 Task: Create a custom export preset for exporting audio with specific metadata.
Action: Mouse moved to (9, 15)
Screenshot: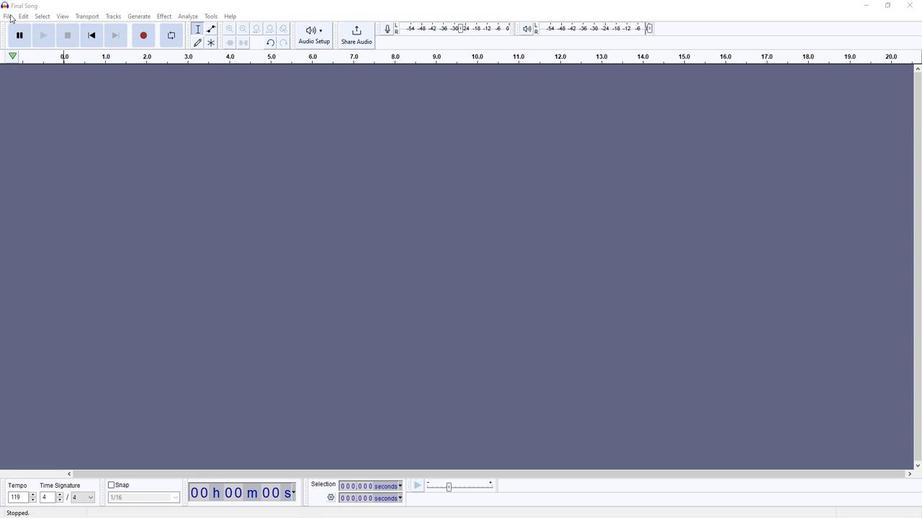 
Action: Mouse pressed left at (9, 15)
Screenshot: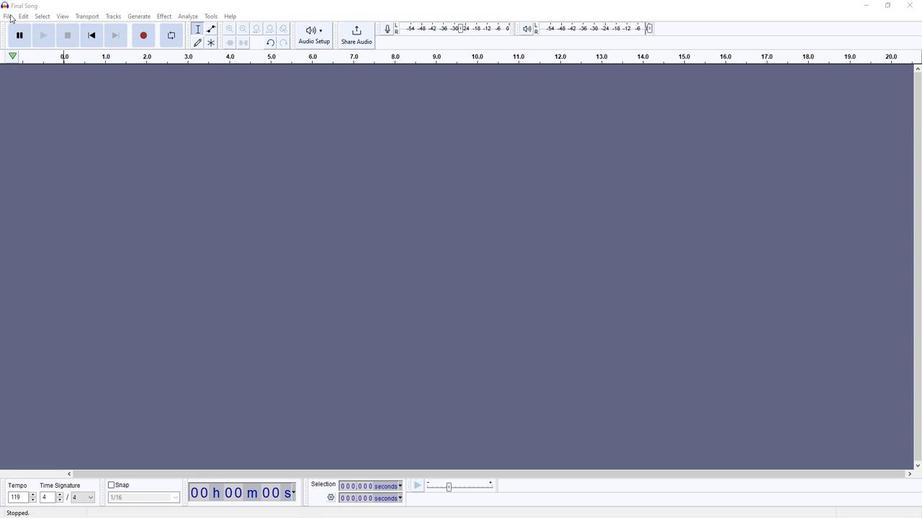 
Action: Mouse moved to (121, 109)
Screenshot: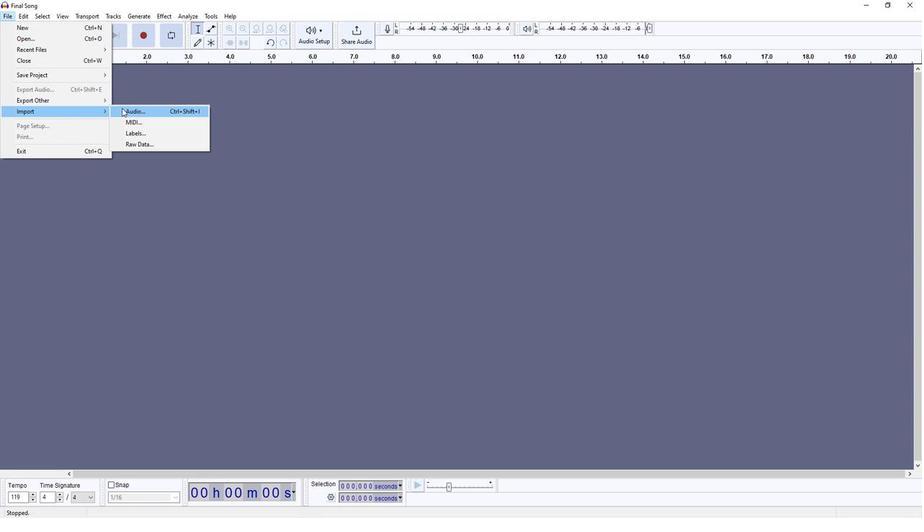 
Action: Mouse pressed left at (121, 109)
Screenshot: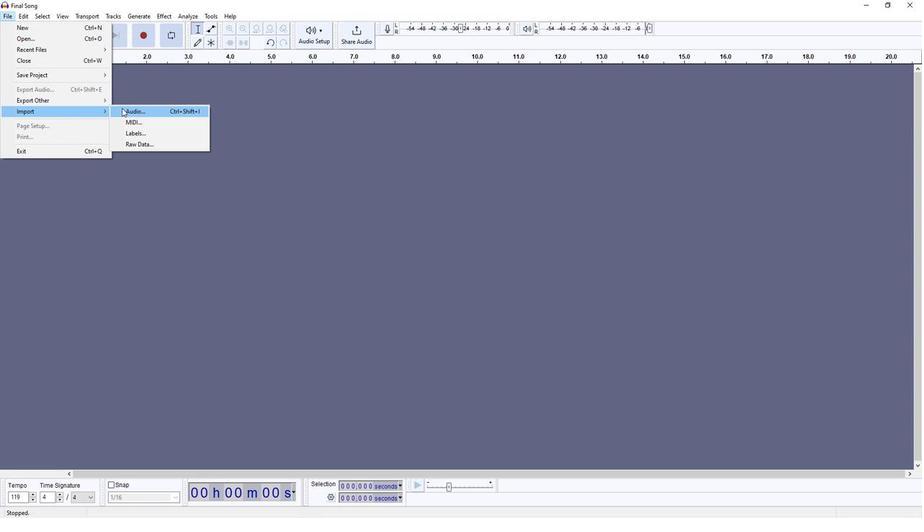
Action: Mouse moved to (113, 90)
Screenshot: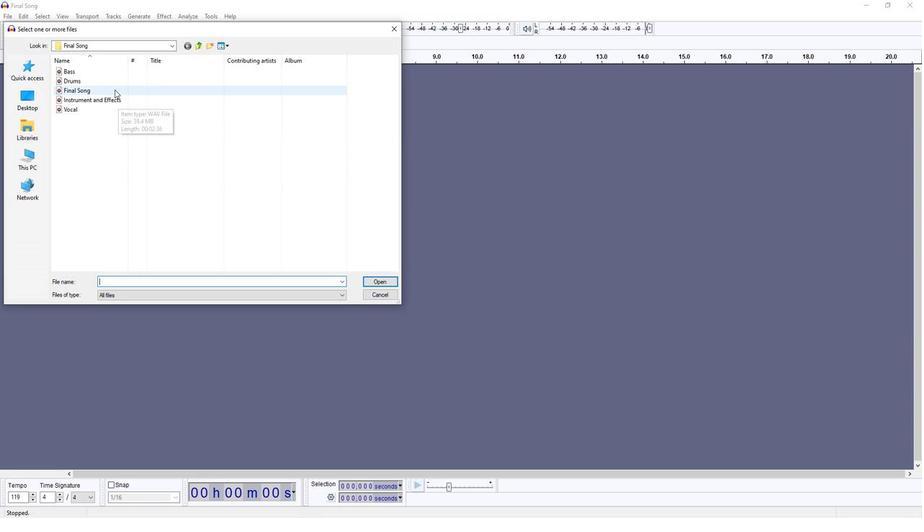 
Action: Mouse pressed left at (113, 90)
Screenshot: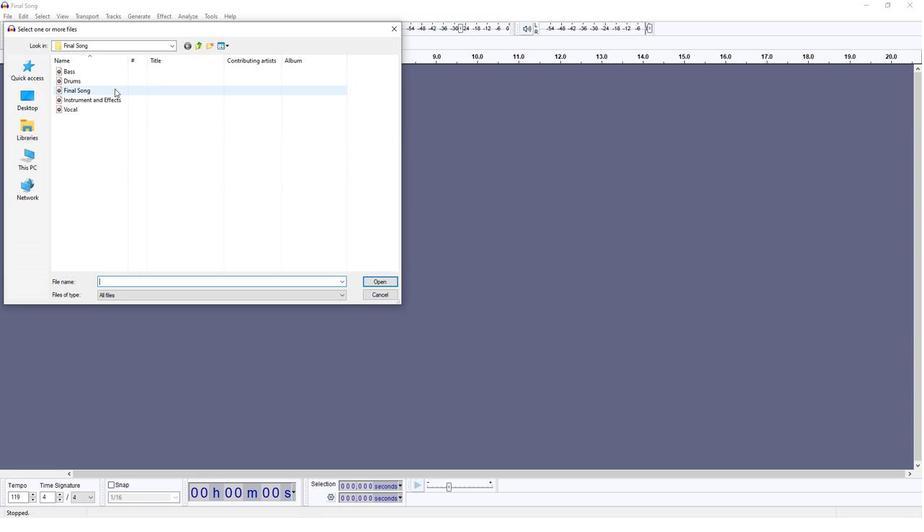 
Action: Mouse moved to (378, 281)
Screenshot: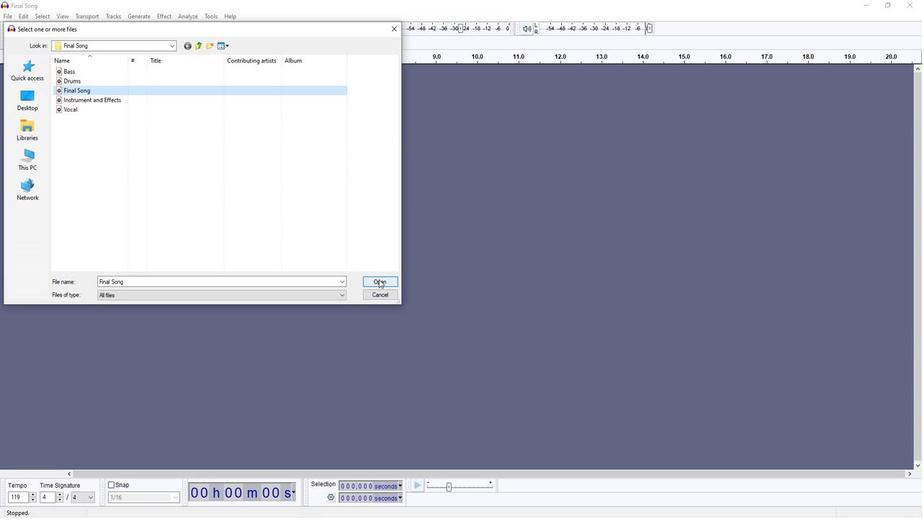 
Action: Mouse pressed left at (378, 281)
Screenshot: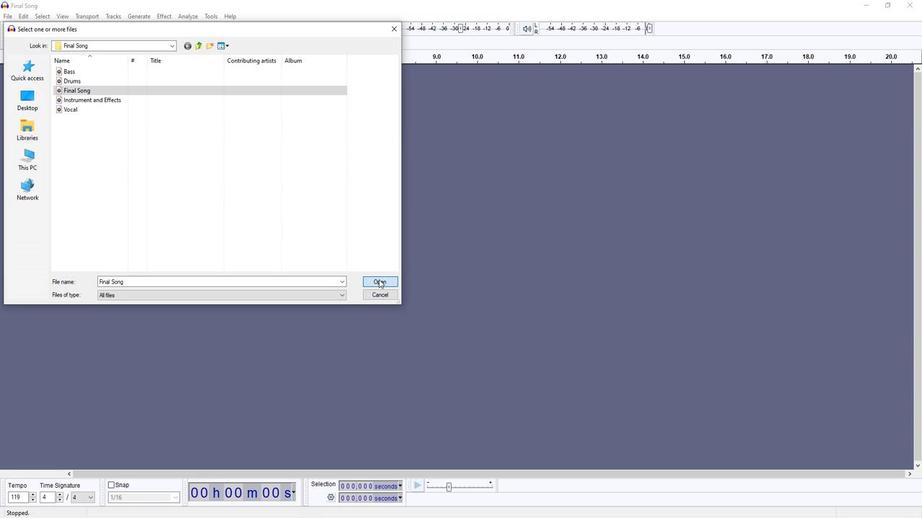 
Action: Mouse moved to (904, 83)
Screenshot: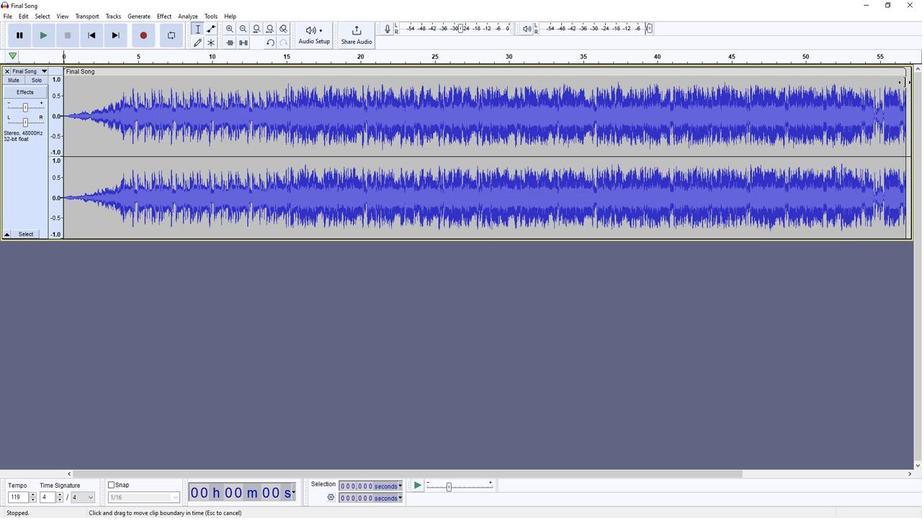 
Action: Mouse pressed left at (904, 83)
Screenshot: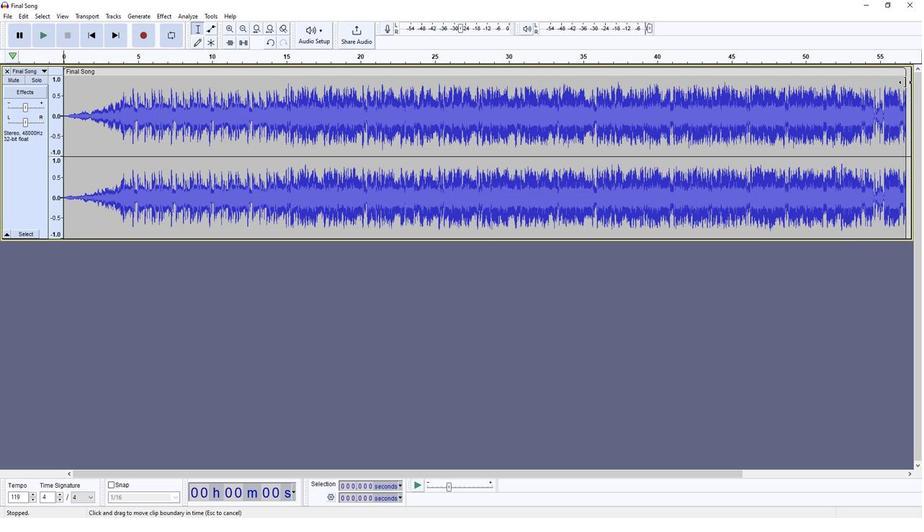 
Action: Mouse moved to (389, 106)
Screenshot: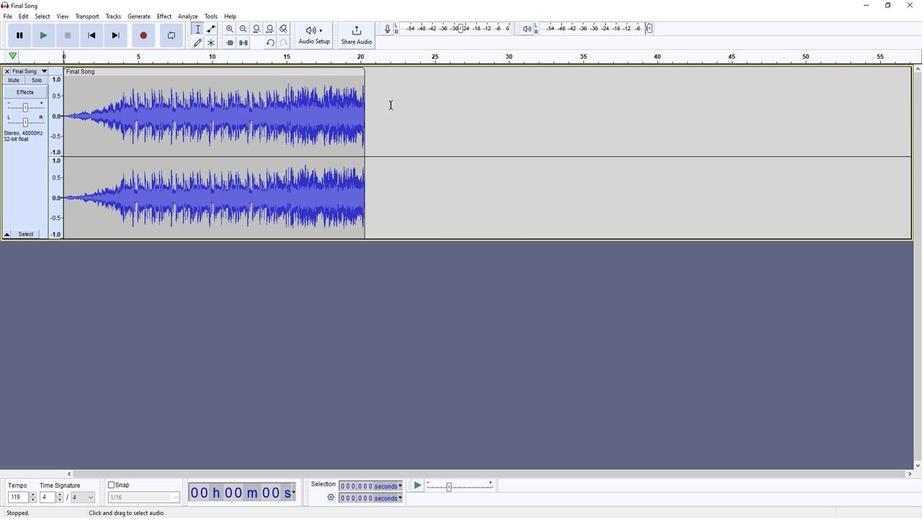 
Action: Mouse pressed left at (389, 106)
Screenshot: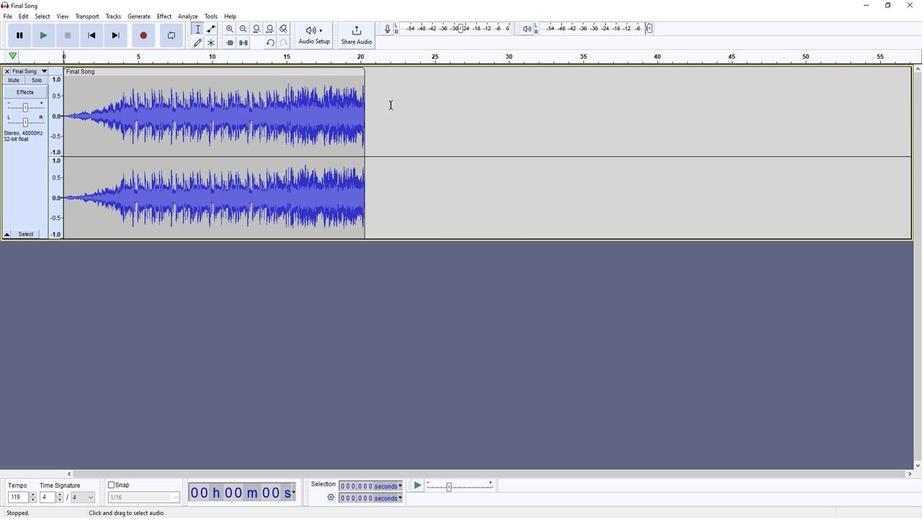
Action: Mouse moved to (48, 28)
Screenshot: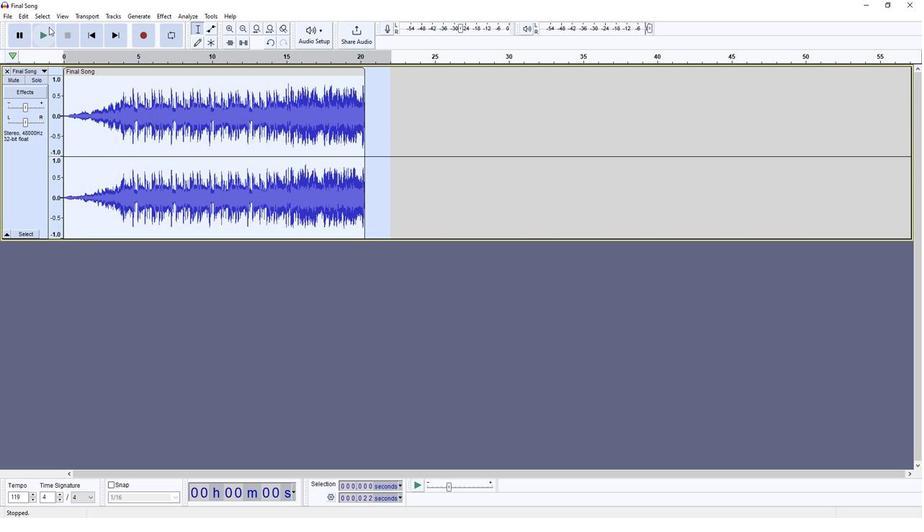 
Action: Mouse pressed left at (48, 28)
Screenshot: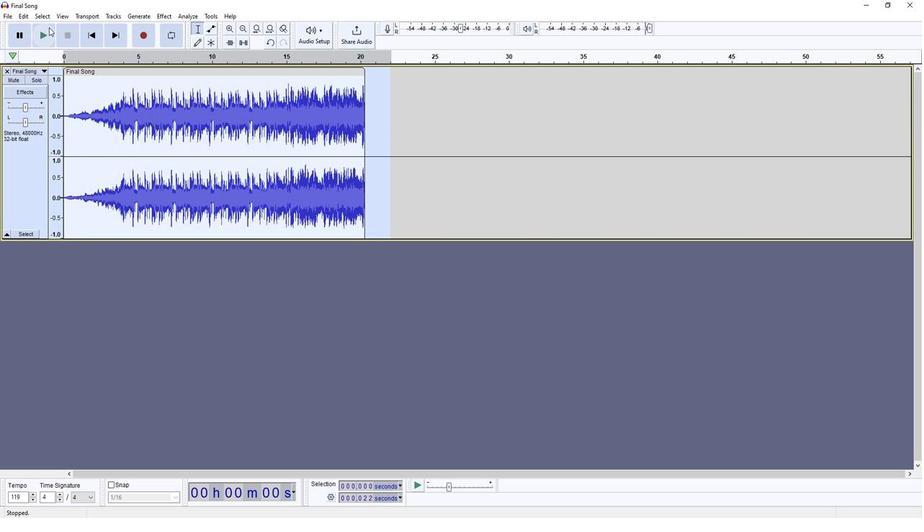 
Action: Mouse moved to (70, 38)
Screenshot: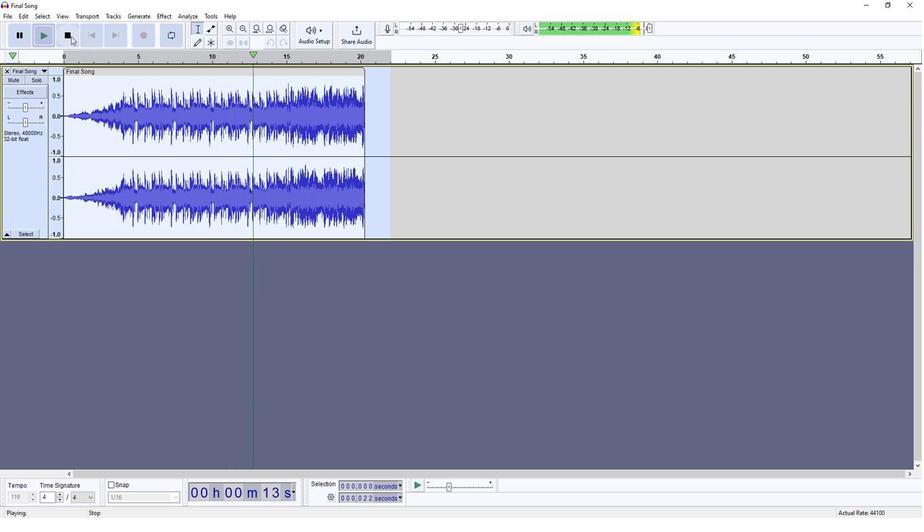 
Action: Mouse pressed left at (70, 38)
Screenshot: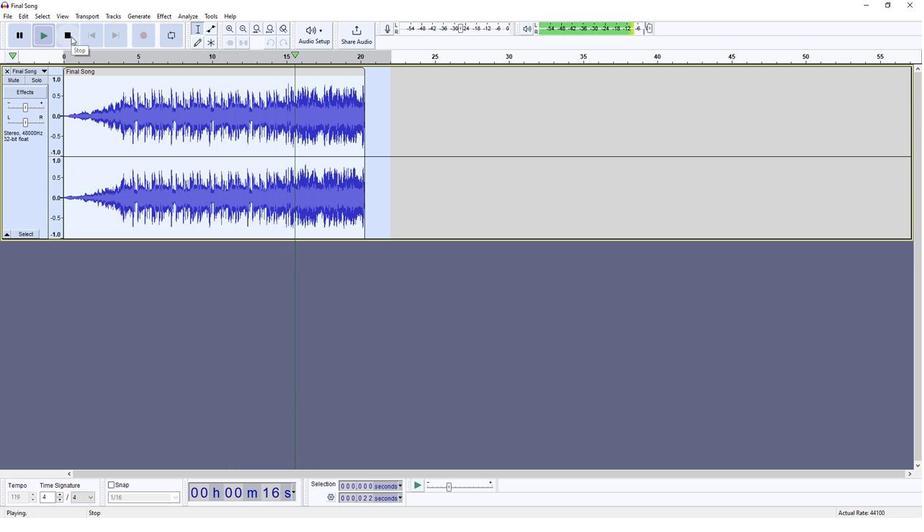 
Action: Mouse moved to (8, 15)
Screenshot: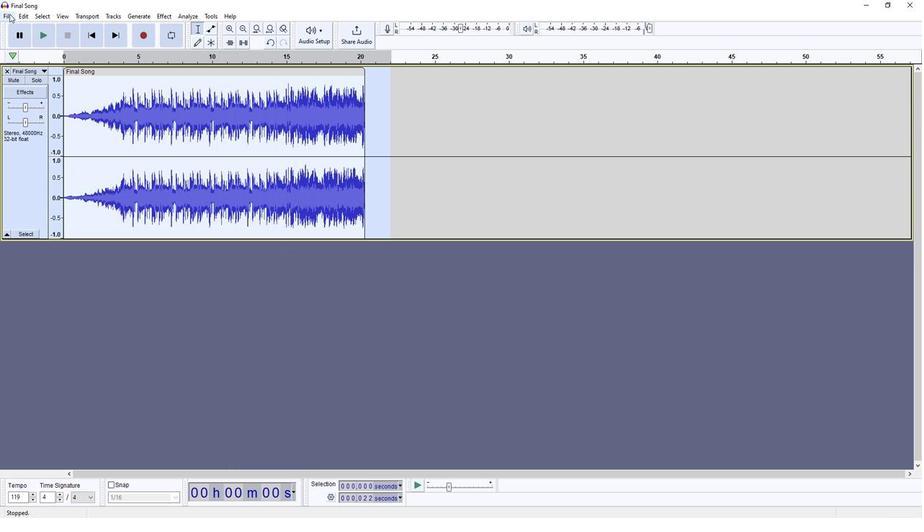 
Action: Mouse pressed left at (8, 15)
Screenshot: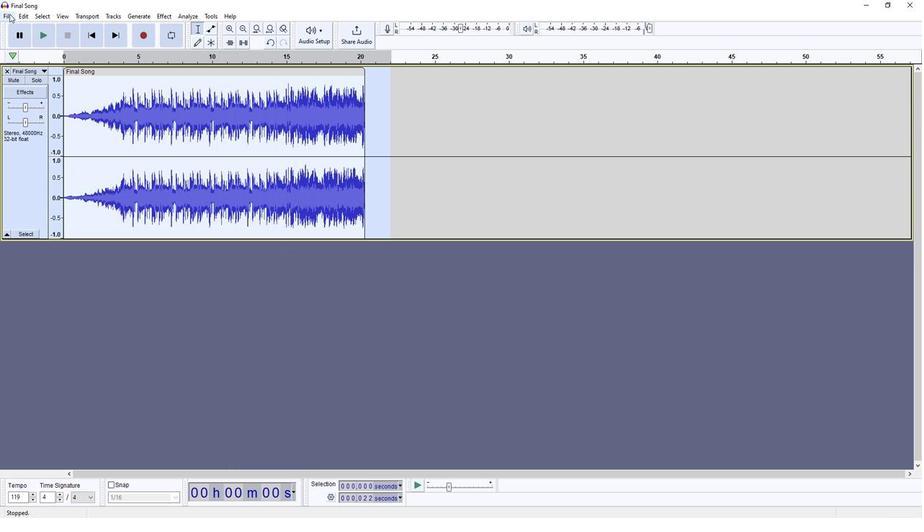 
Action: Mouse moved to (40, 93)
Screenshot: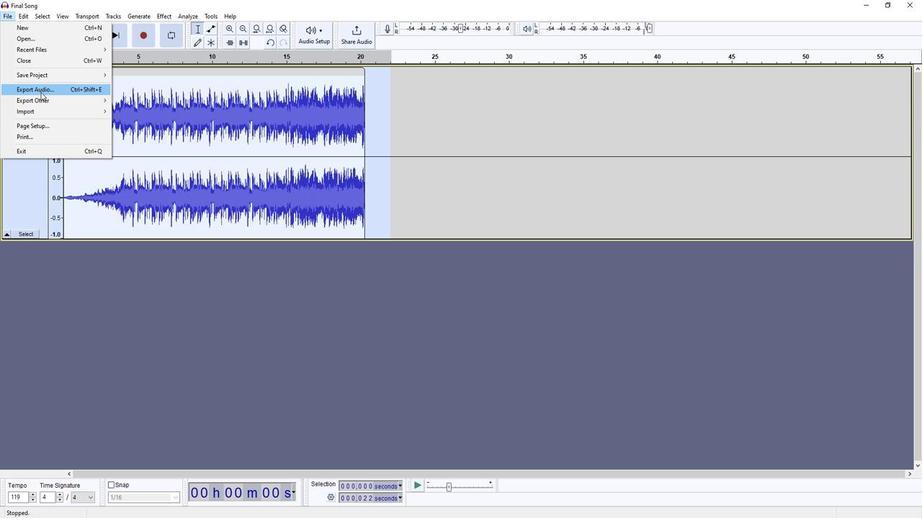 
Action: Mouse pressed left at (40, 93)
Screenshot: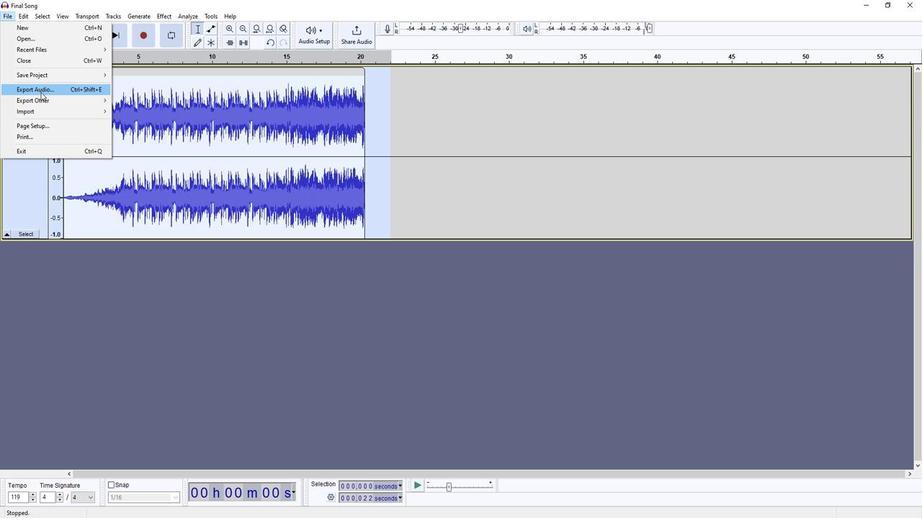 
Action: Mouse moved to (120, 69)
Screenshot: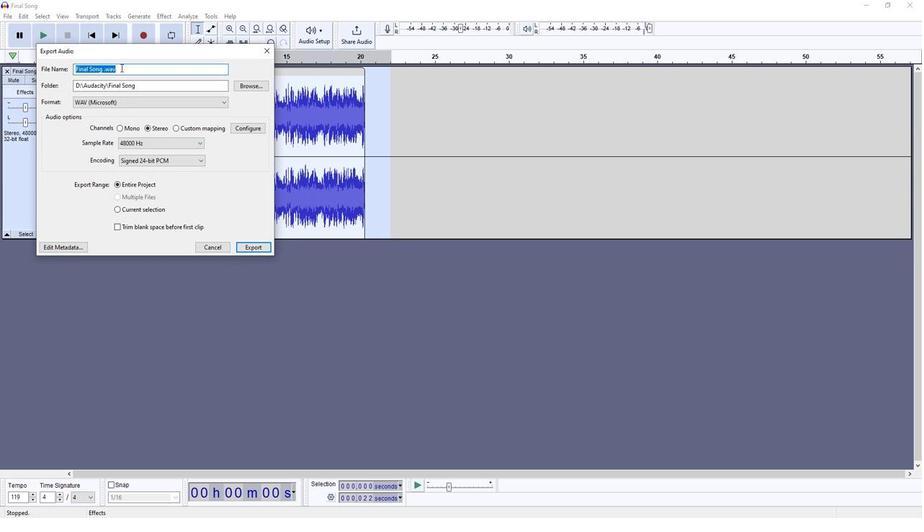 
Action: Key pressed <Key.backspace><Key.shift><Key.shift><Key.shift><Key.shift><Key.shift>Starboy<Key.shift><Key.shift><Key.shift><Key.shift><Key.shift><Key.shift><Key.shift><Key.shift><Key.shift><Key.shift><Key.space>(<Key.shift>Delux<Key.shift>)
Screenshot: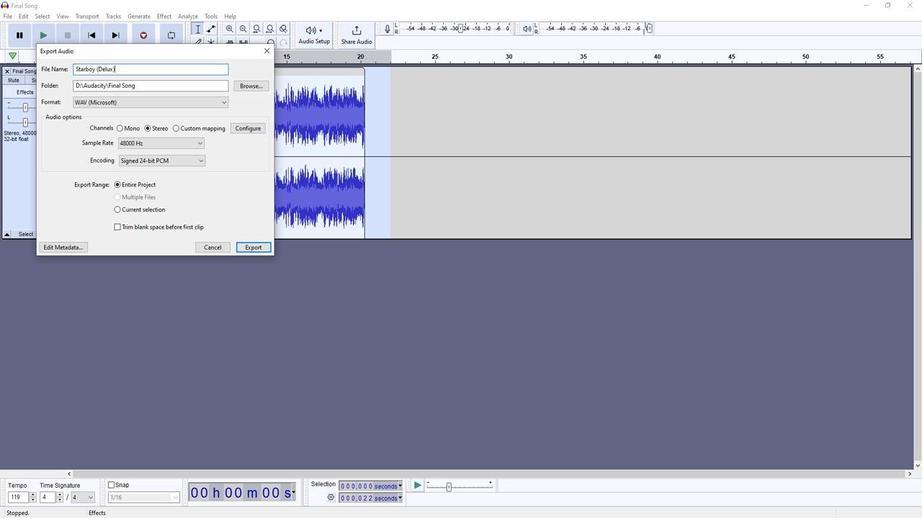 
Action: Mouse moved to (69, 248)
Screenshot: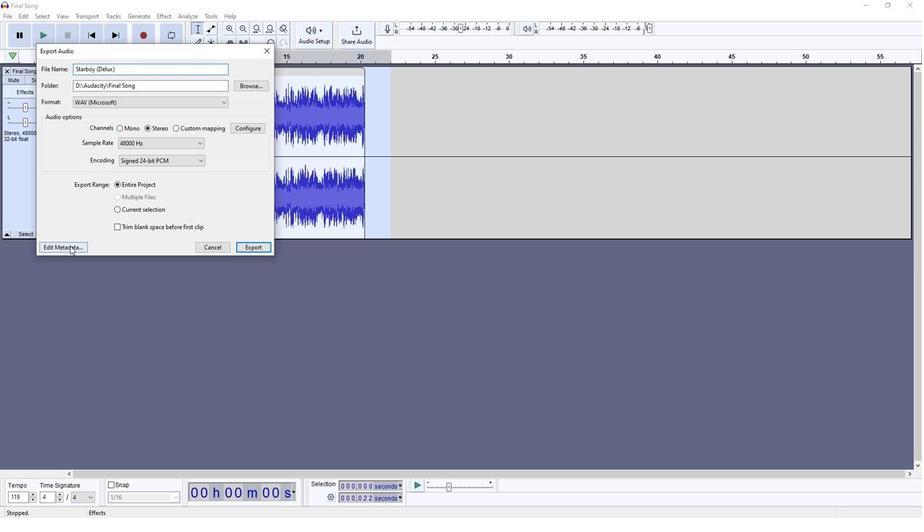 
Action: Mouse pressed left at (69, 248)
Screenshot: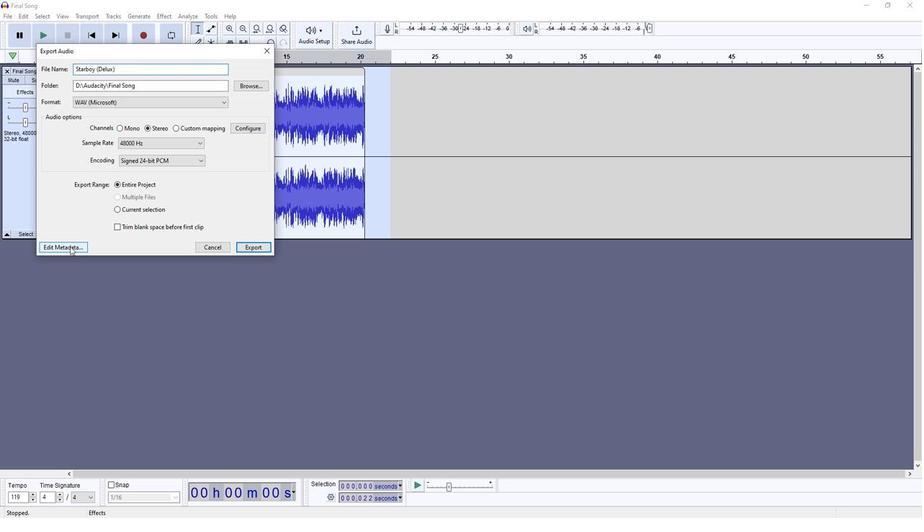 
Action: Mouse moved to (412, 203)
Screenshot: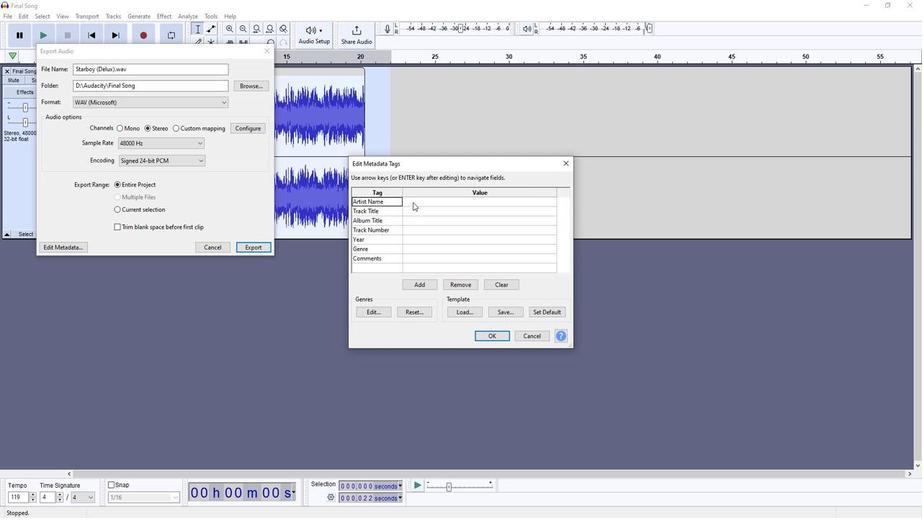 
Action: Mouse pressed left at (412, 203)
Screenshot: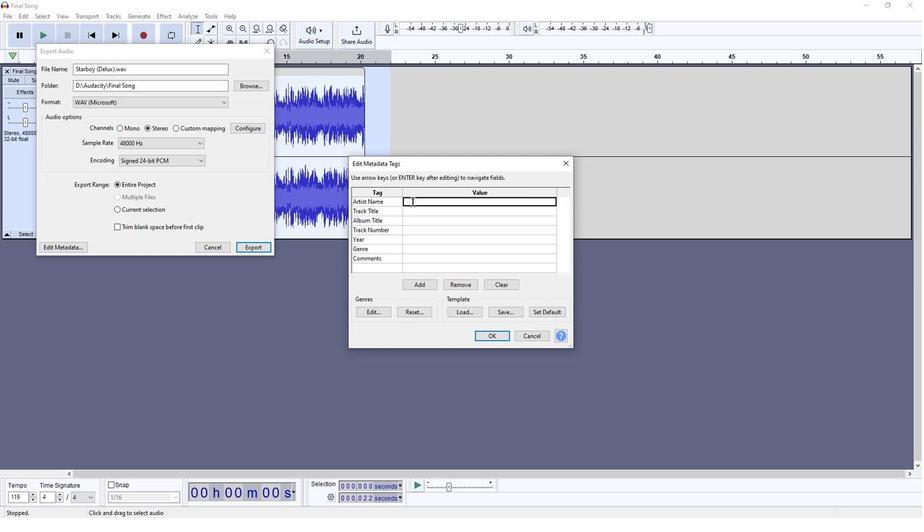 
Action: Key pressed <Key.shift><Key.shift><Key.shift><Key.shift><Key.shift><Key.shift><Key.shift><Key.shift><Key.shift><Key.shift><Key.shift><Key.shift><Key.shift><Key.shift><Key.shift><Key.shift><Key.shift><Key.shift><Key.shift><Key.shift><Key.shift><Key.shift><Key.shift><Key.shift><Key.shift><Key.shift><Key.shift><Key.shift><Key.shift>Weeknd
Screenshot: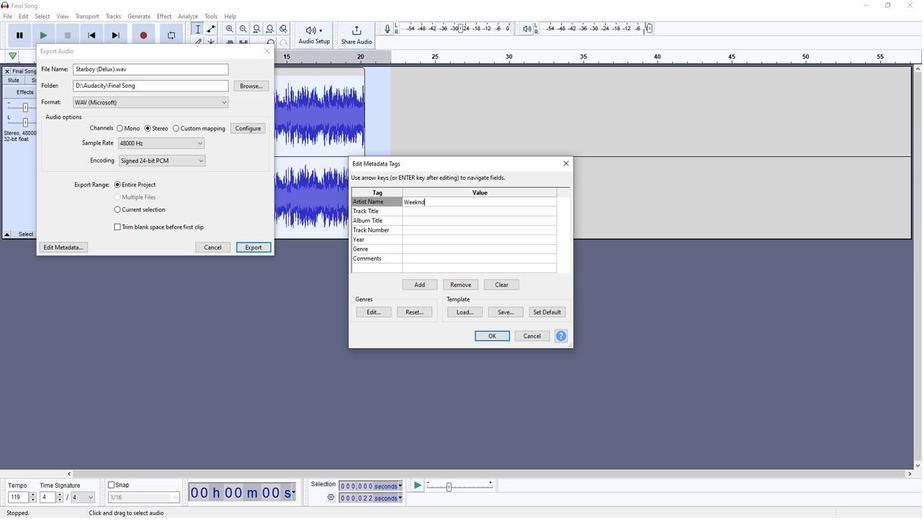 
Action: Mouse moved to (437, 211)
Screenshot: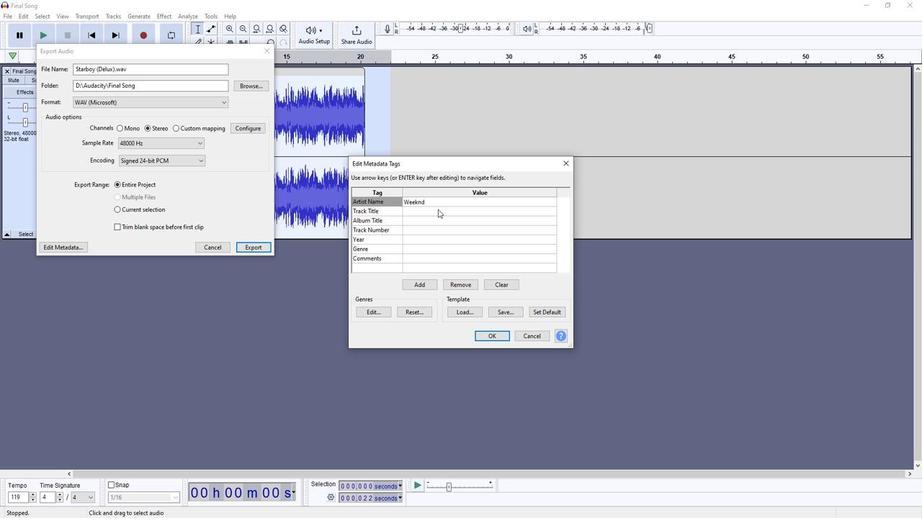 
Action: Mouse pressed left at (437, 211)
Screenshot: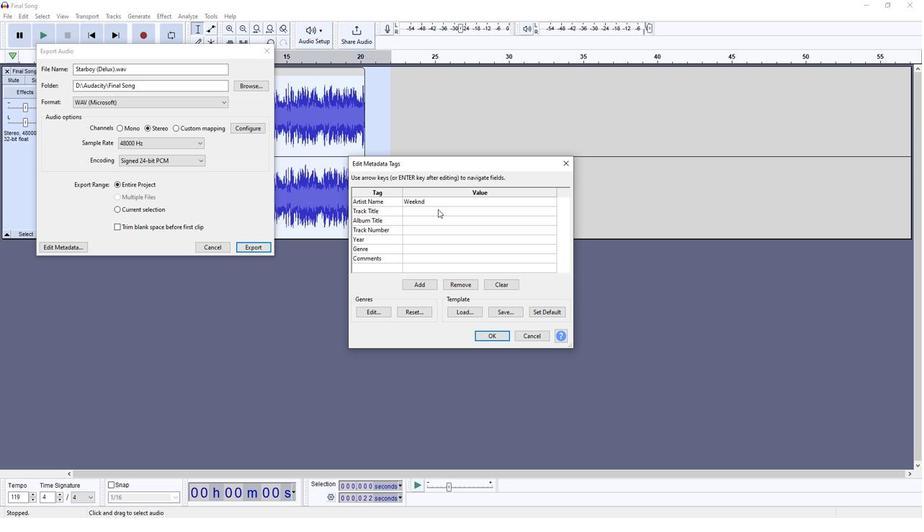 
Action: Key pressed <Key.shift>Starboy<Key.space>ft.<Key.shift>Dark<Key.backspace><Key.backspace>ft<Key.space><Key.shift><Key.shift>Punk<Key.space>-<Key.space><Key.shift><Key.shift>The<Key.space><Key.shift>Weeknd
Screenshot: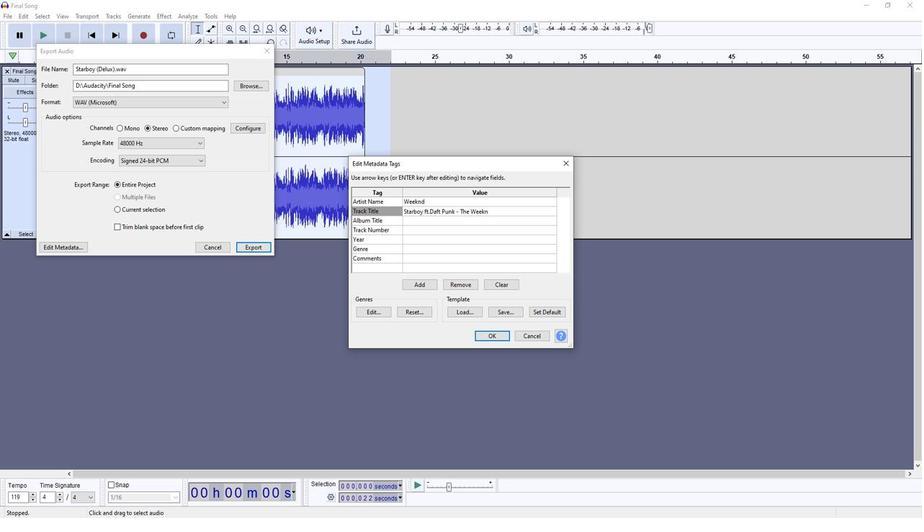 
Action: Mouse moved to (423, 219)
Screenshot: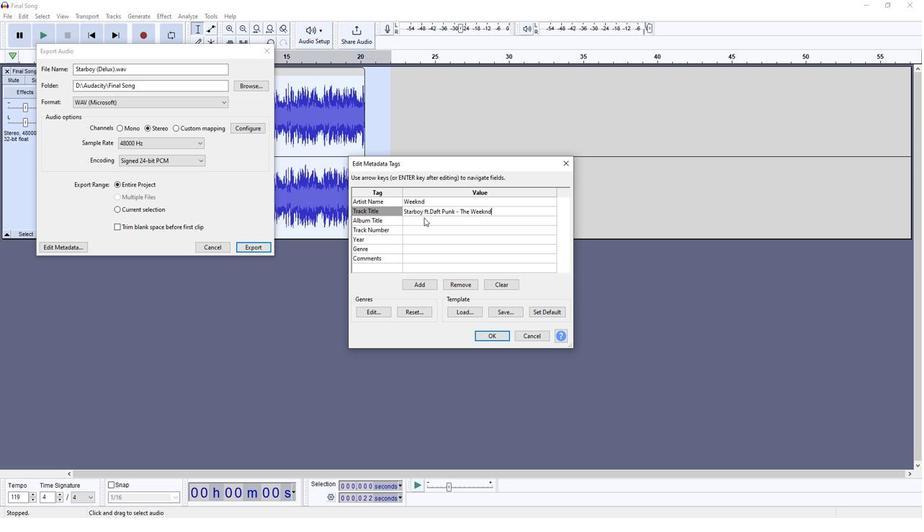 
Action: Mouse pressed left at (423, 219)
Screenshot: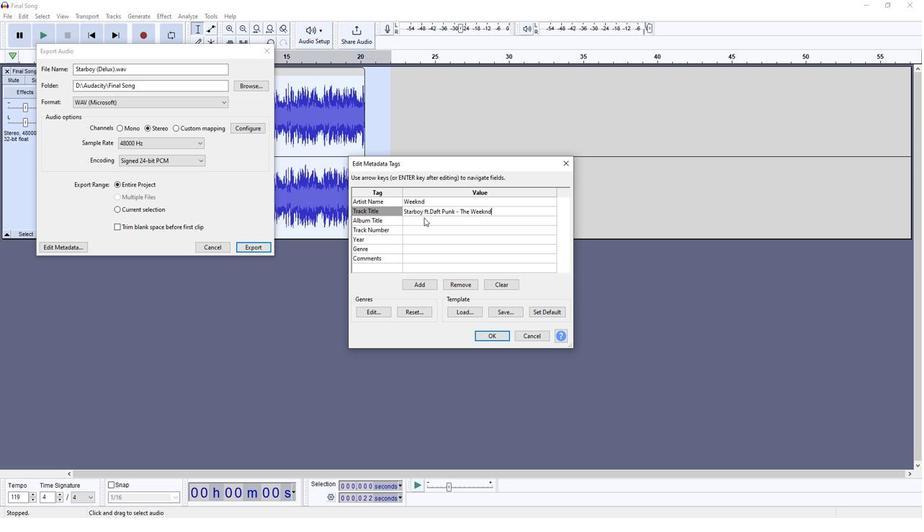 
Action: Mouse moved to (423, 219)
Screenshot: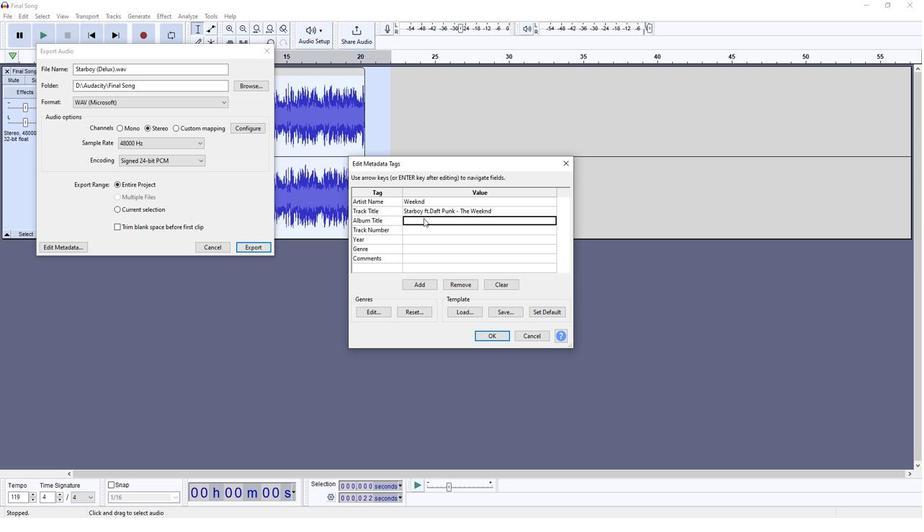 
Action: Key pressed <Key.shift>Starboy<Key.space><Key.shift><Key.shift><Key.shift><Key.shift><Key.shift><Key.shift><Key.shift><Key.shift><Key.shift><Key.shift><Key.shift><Key.shift><Key.shift><Key.shift><Key.shift><Key.shift><Key.shift><Key.shift><Key.shift><Key.shift><Key.shift><Key.shift><Key.shift><Key.shift>D<Key.backspace><Key.shift><Key.shift>(<Key.shift><Key.shift><Key.shift><Key.shift><Key.shift><Key.shift><Key.shift>Delux<Key.shift><Key.shift><Key.shift><Key.shift>)
Screenshot: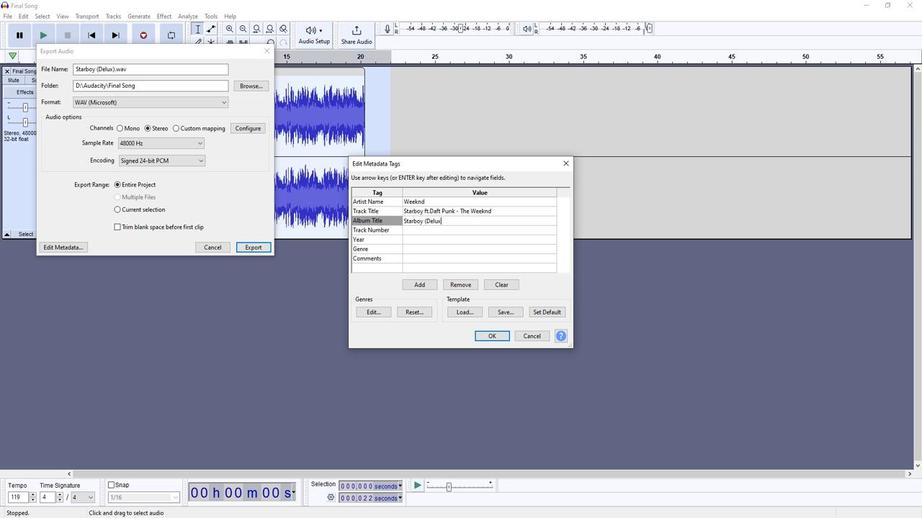 
Action: Mouse moved to (421, 233)
Screenshot: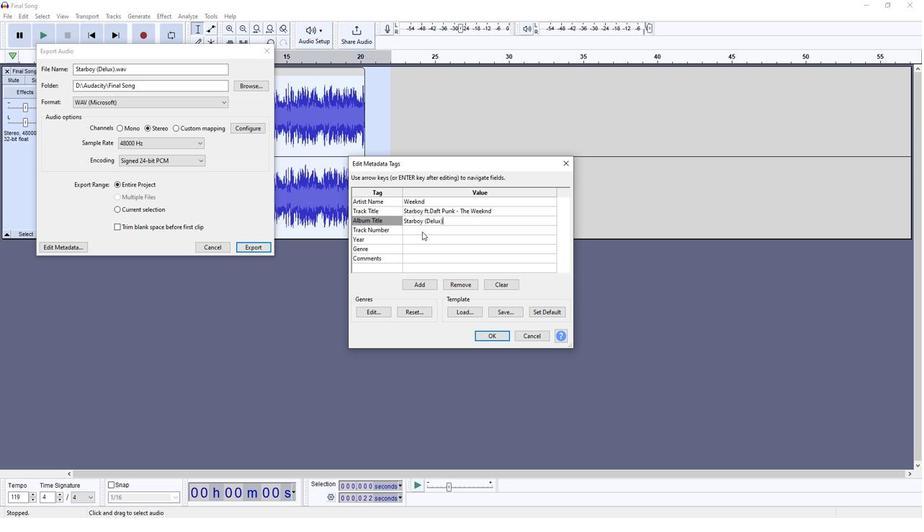 
Action: Mouse pressed left at (421, 233)
Screenshot: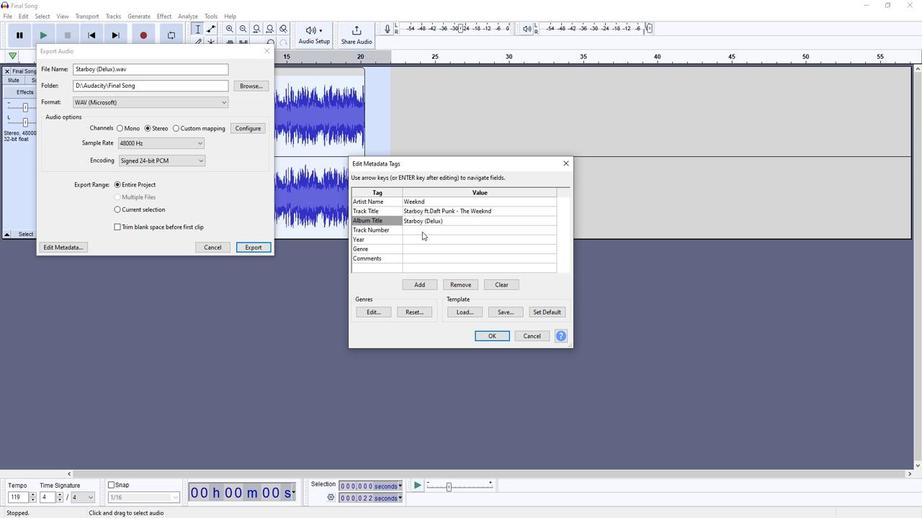 
Action: Key pressed 01
Screenshot: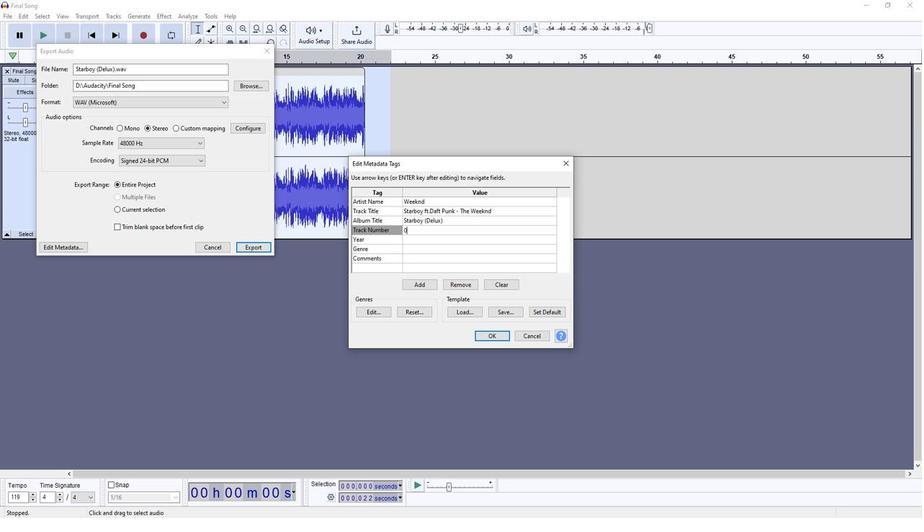 
Action: Mouse moved to (428, 241)
Screenshot: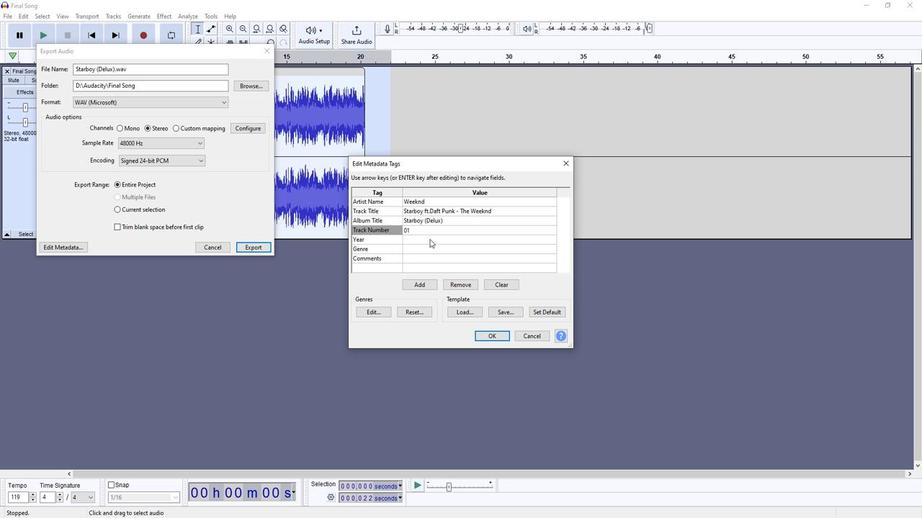 
Action: Mouse pressed left at (428, 241)
Screenshot: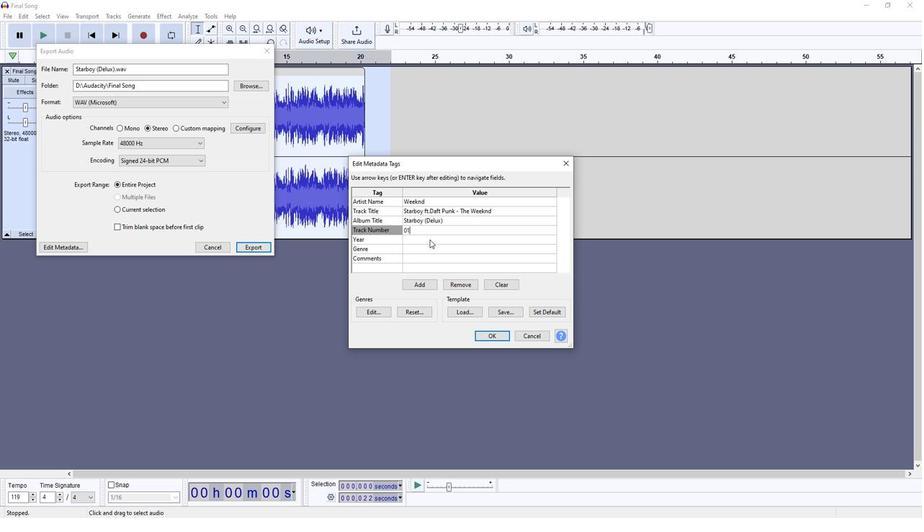 
Action: Key pressed 2016
Screenshot: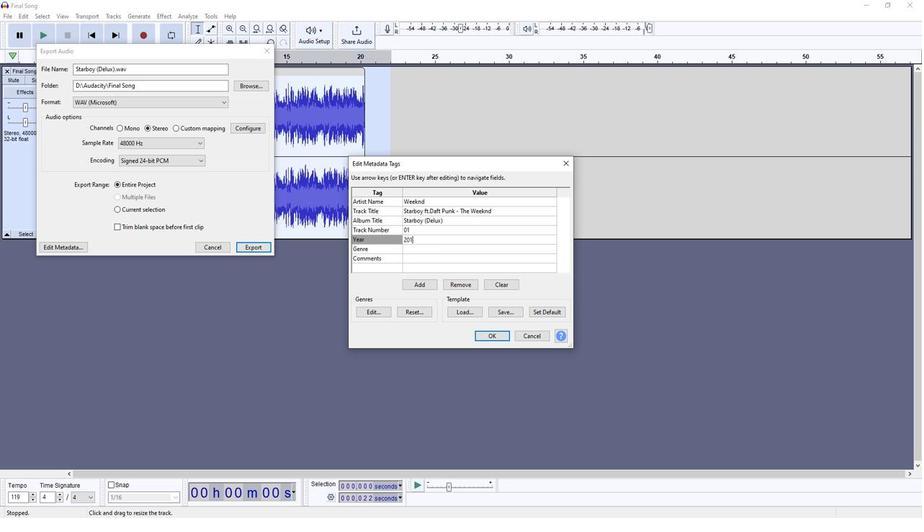 
Action: Mouse moved to (433, 251)
Screenshot: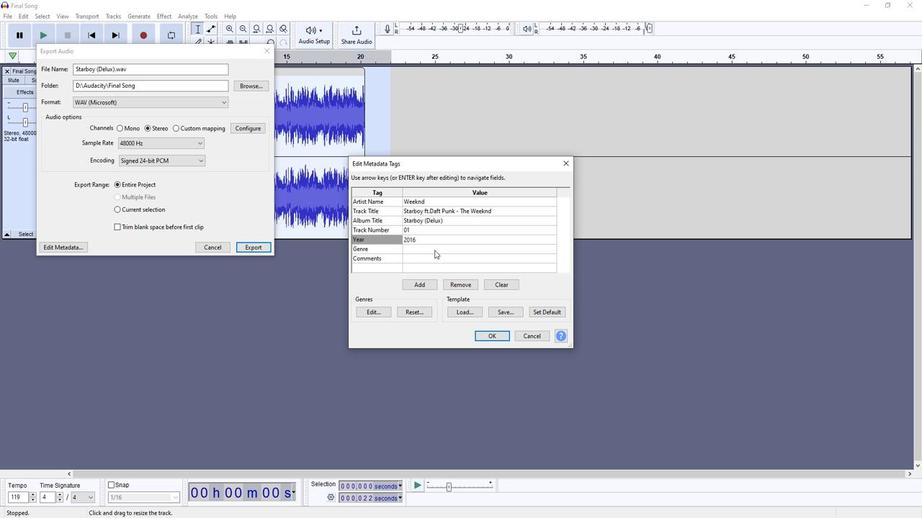 
Action: Mouse pressed left at (433, 251)
Screenshot: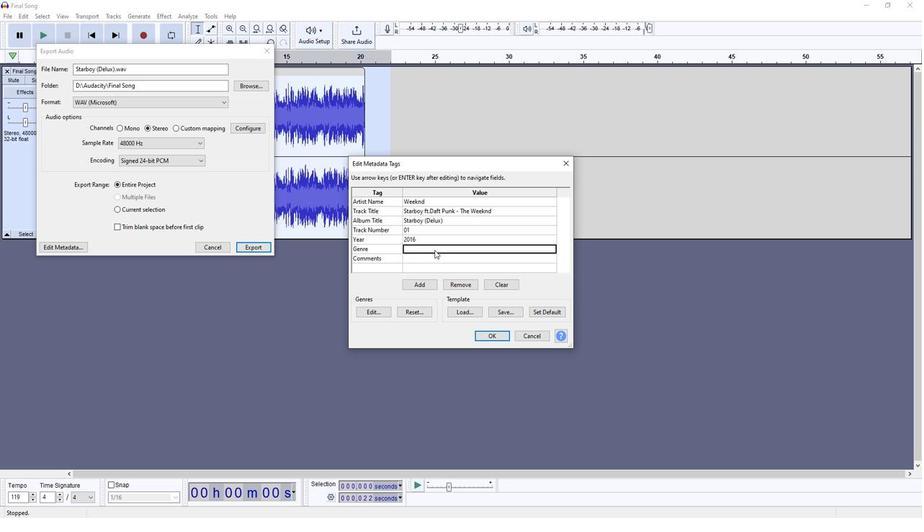 
Action: Key pressed <Key.shift>RNB
Screenshot: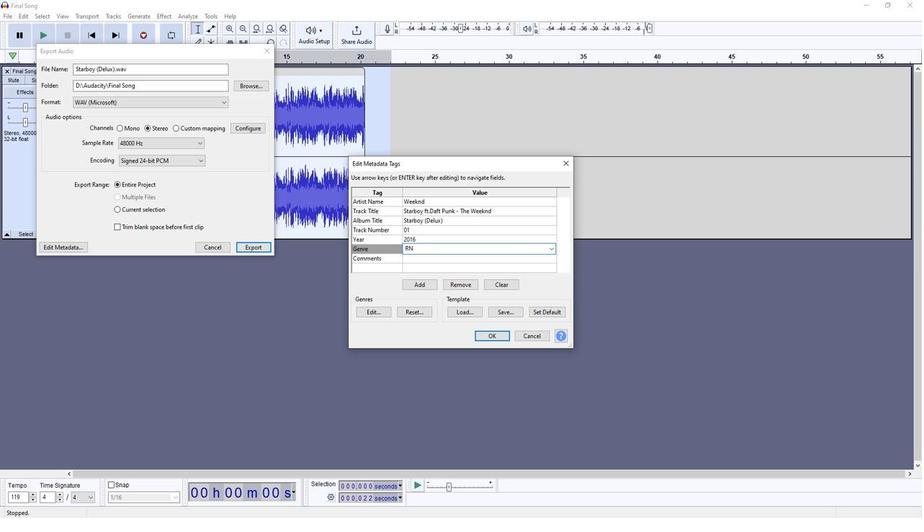
Action: Mouse moved to (495, 338)
Screenshot: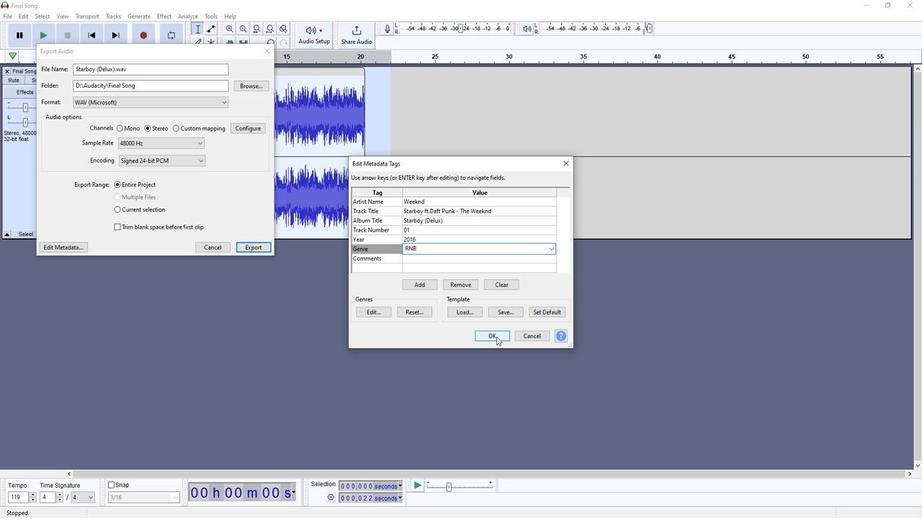 
Action: Mouse pressed left at (495, 338)
Screenshot: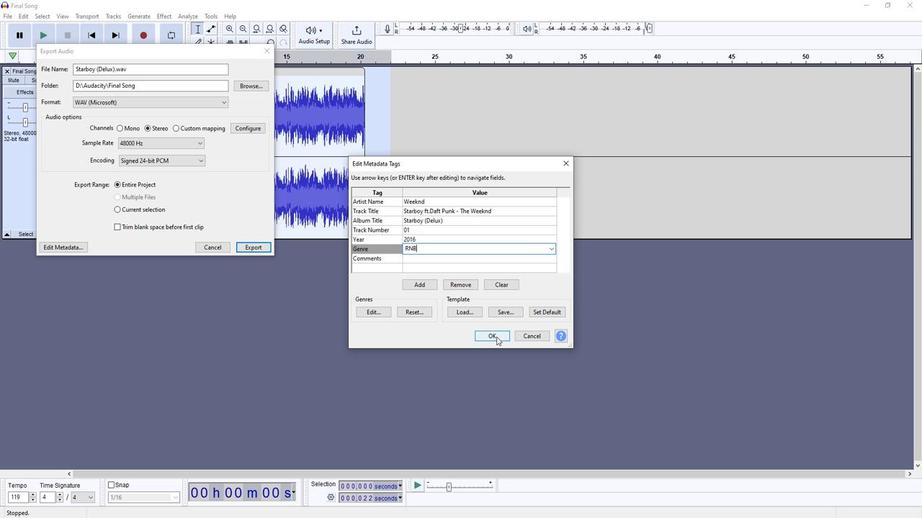 
Action: Mouse moved to (257, 247)
Screenshot: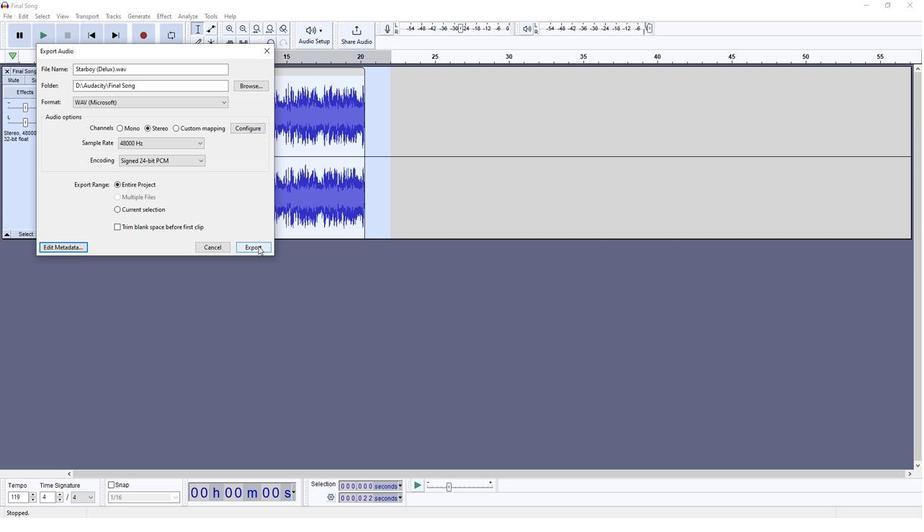 
Action: Mouse pressed left at (257, 247)
Screenshot: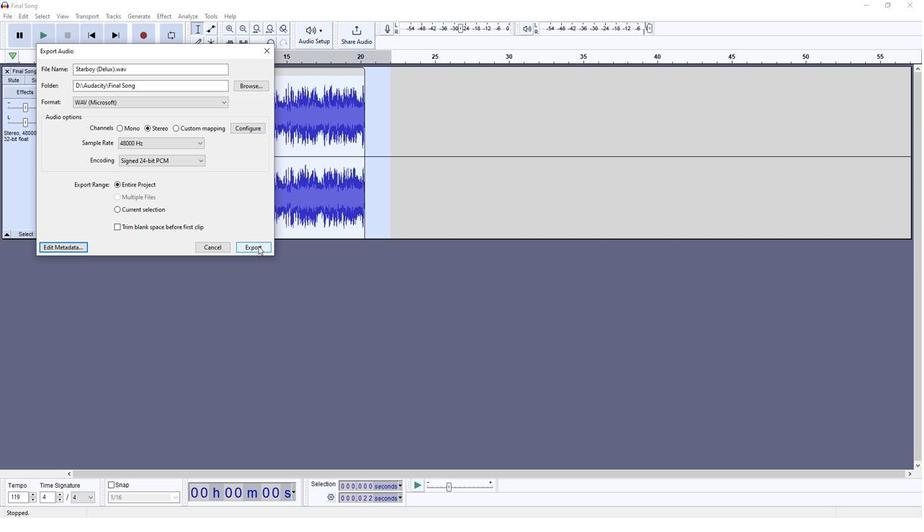 
Action: Mouse moved to (258, 246)
Screenshot: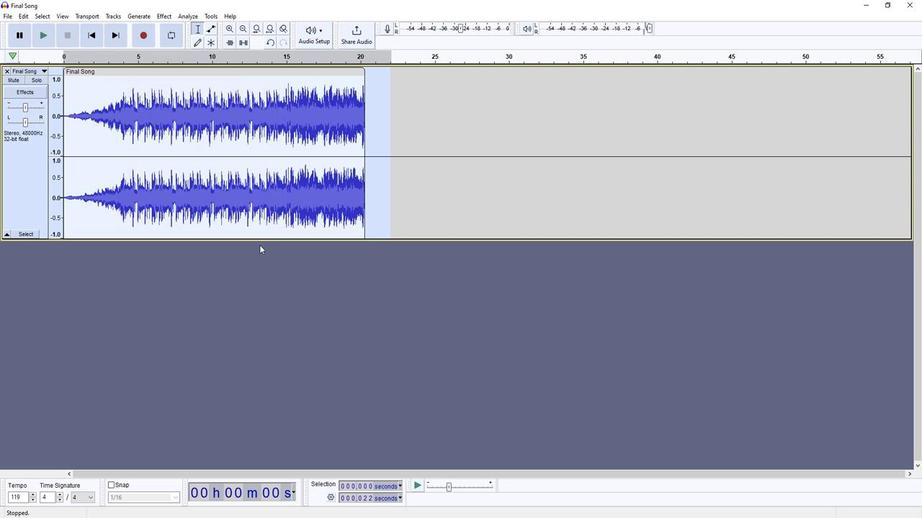
